 Task: Enable interaction limits for 6 months only for prior contributors.
Action: Mouse moved to (1387, 106)
Screenshot: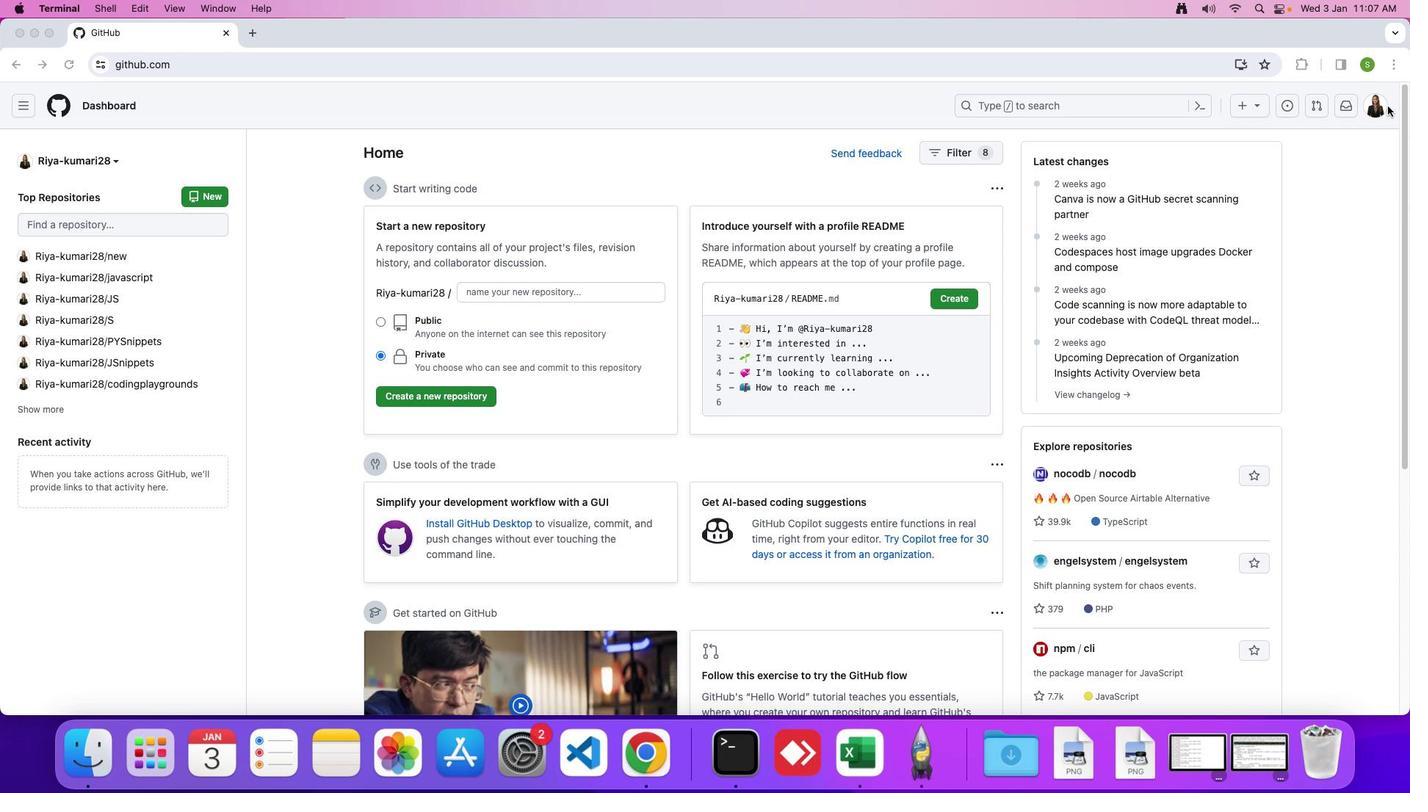 
Action: Mouse pressed left at (1387, 106)
Screenshot: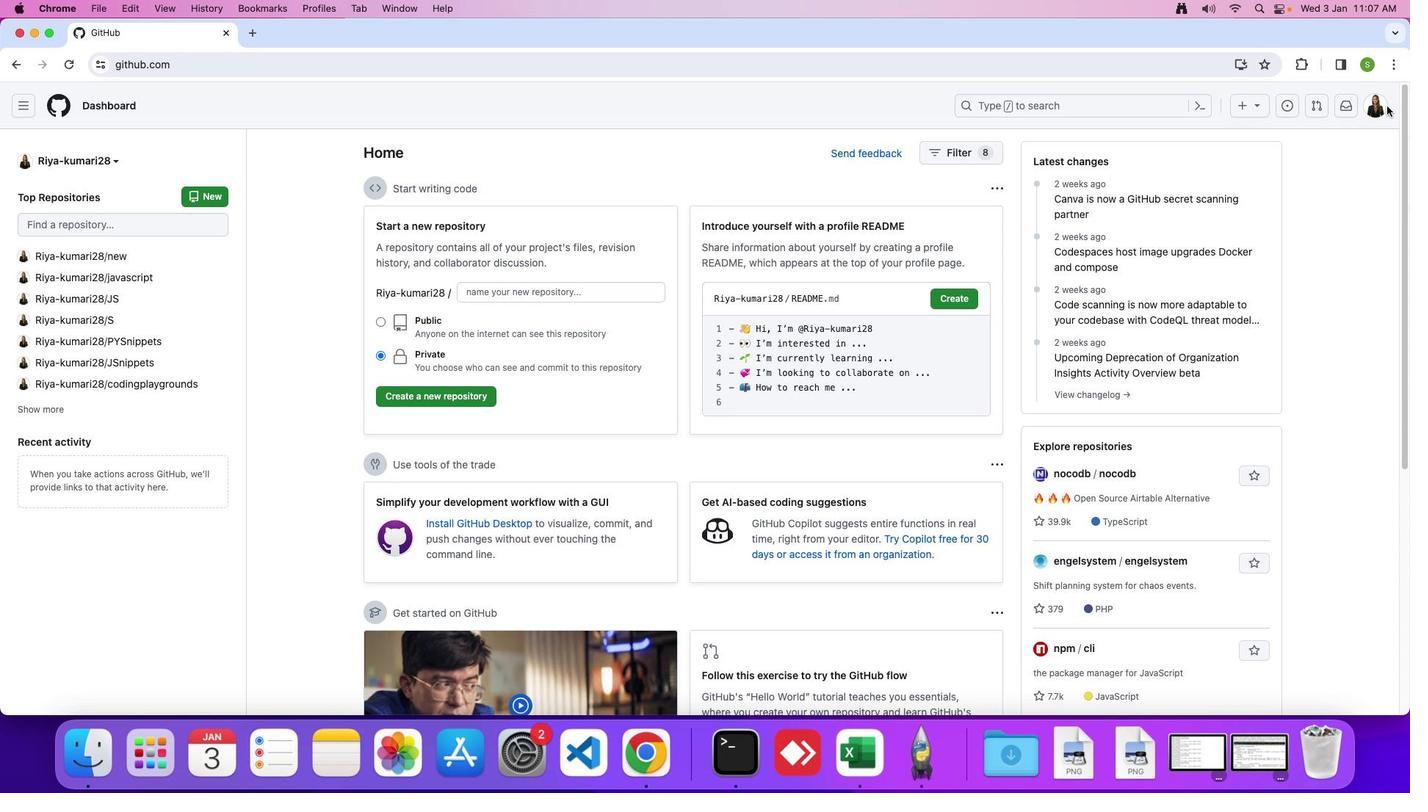 
Action: Mouse moved to (1374, 104)
Screenshot: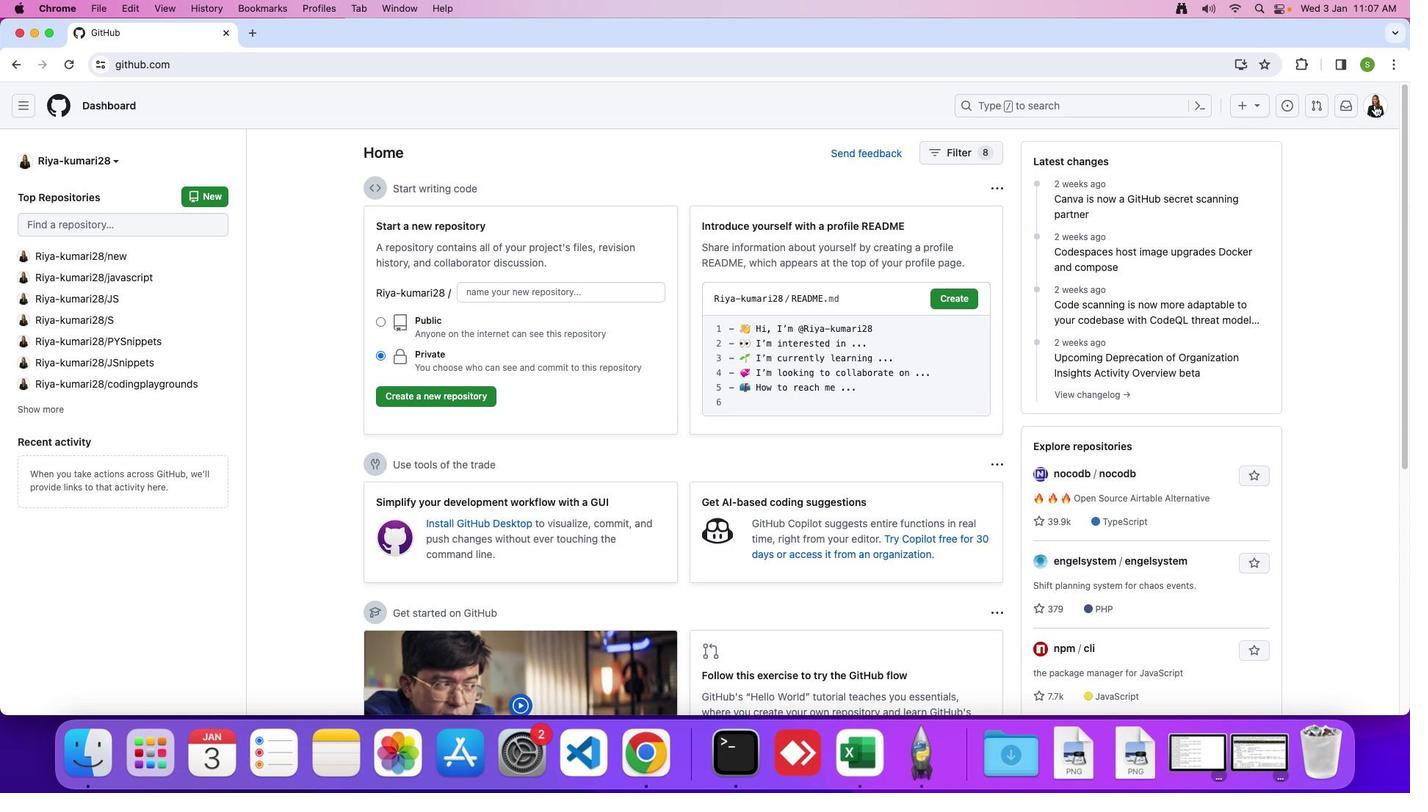 
Action: Mouse pressed left at (1374, 104)
Screenshot: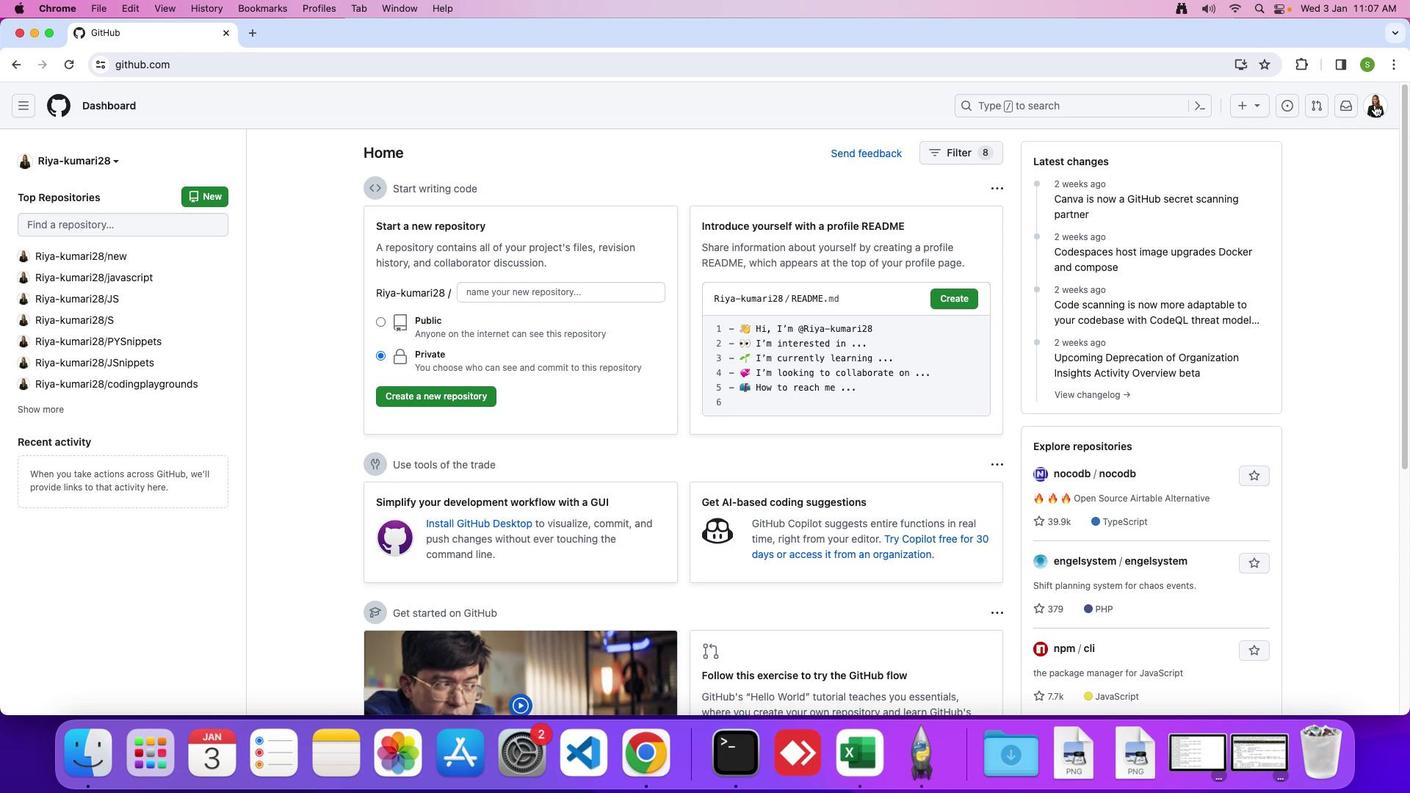 
Action: Mouse moved to (1261, 506)
Screenshot: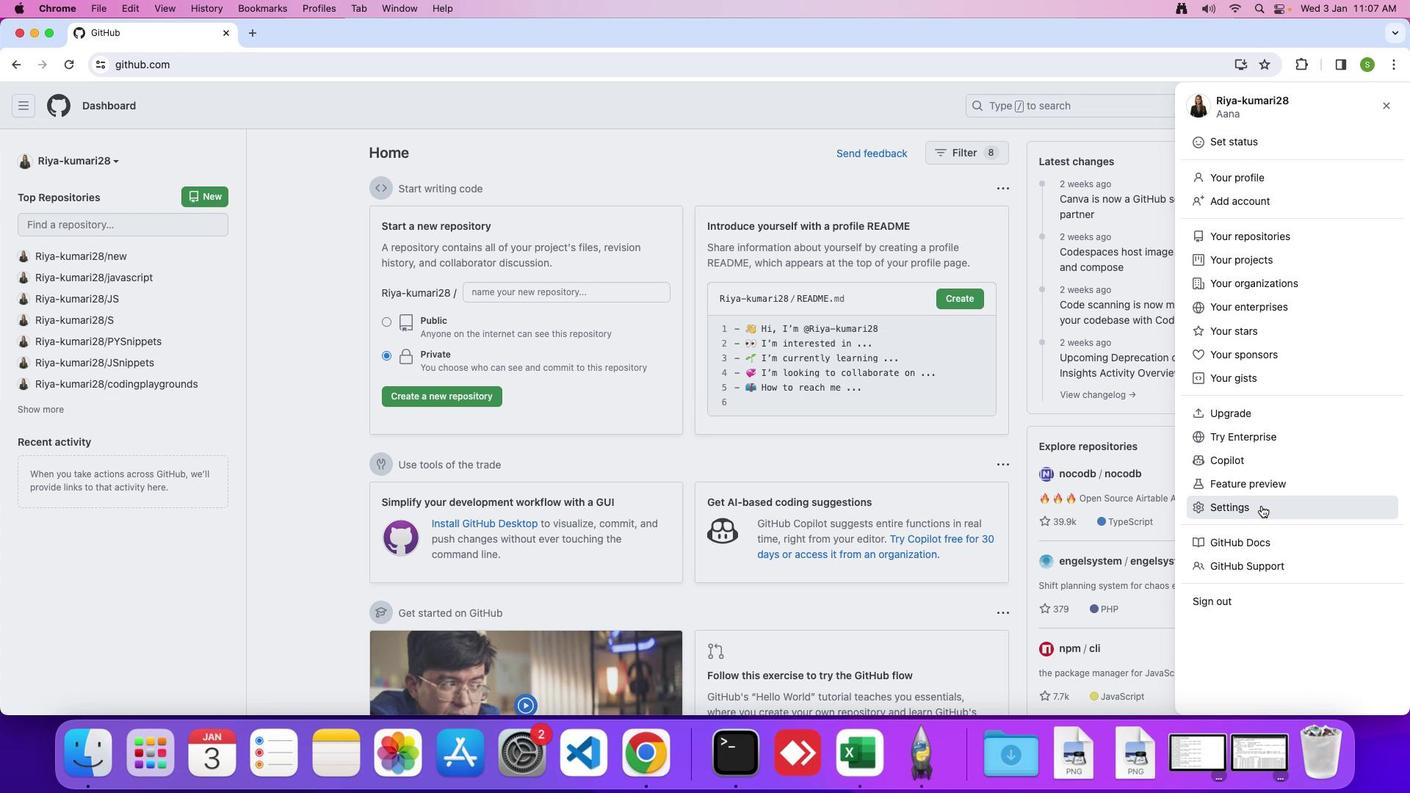 
Action: Mouse pressed left at (1261, 506)
Screenshot: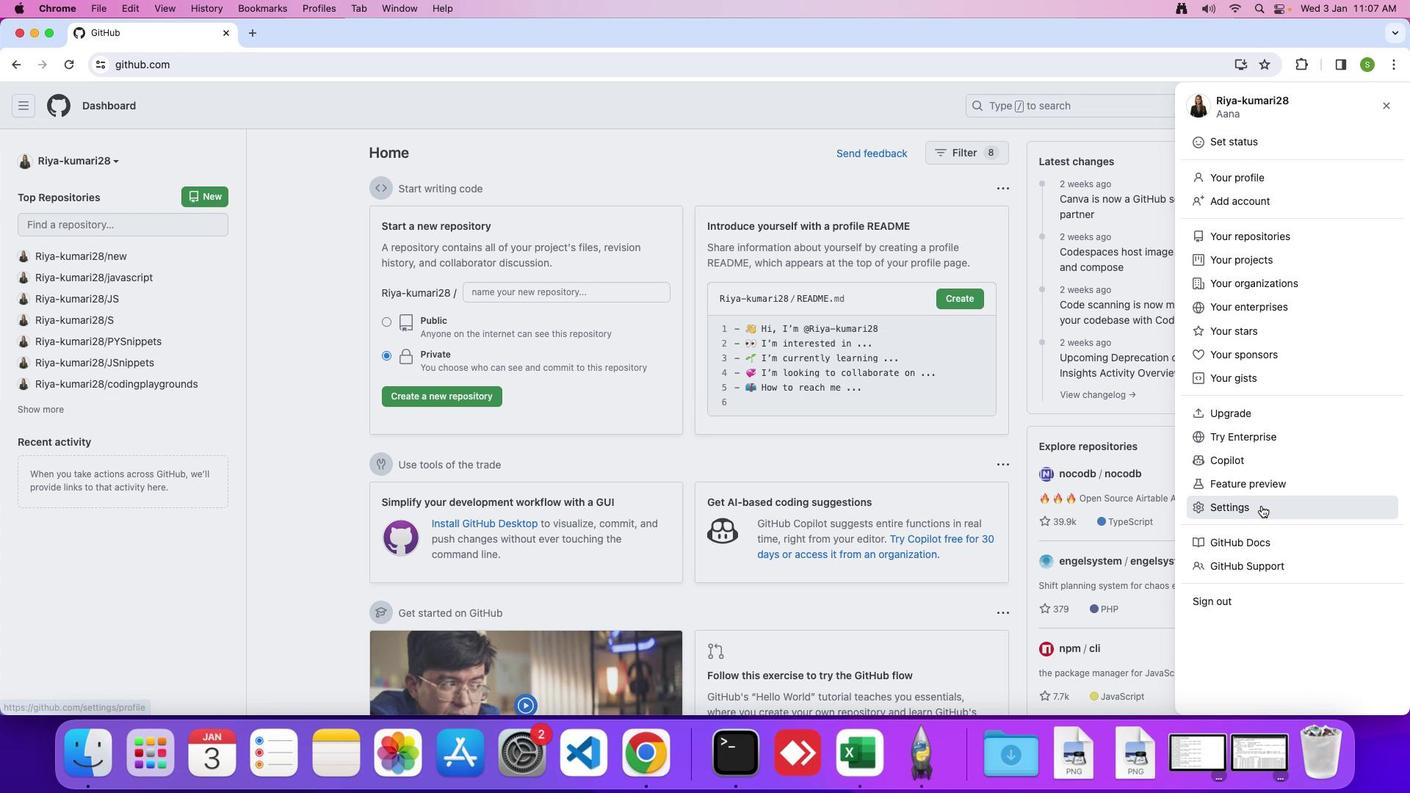 
Action: Mouse moved to (429, 539)
Screenshot: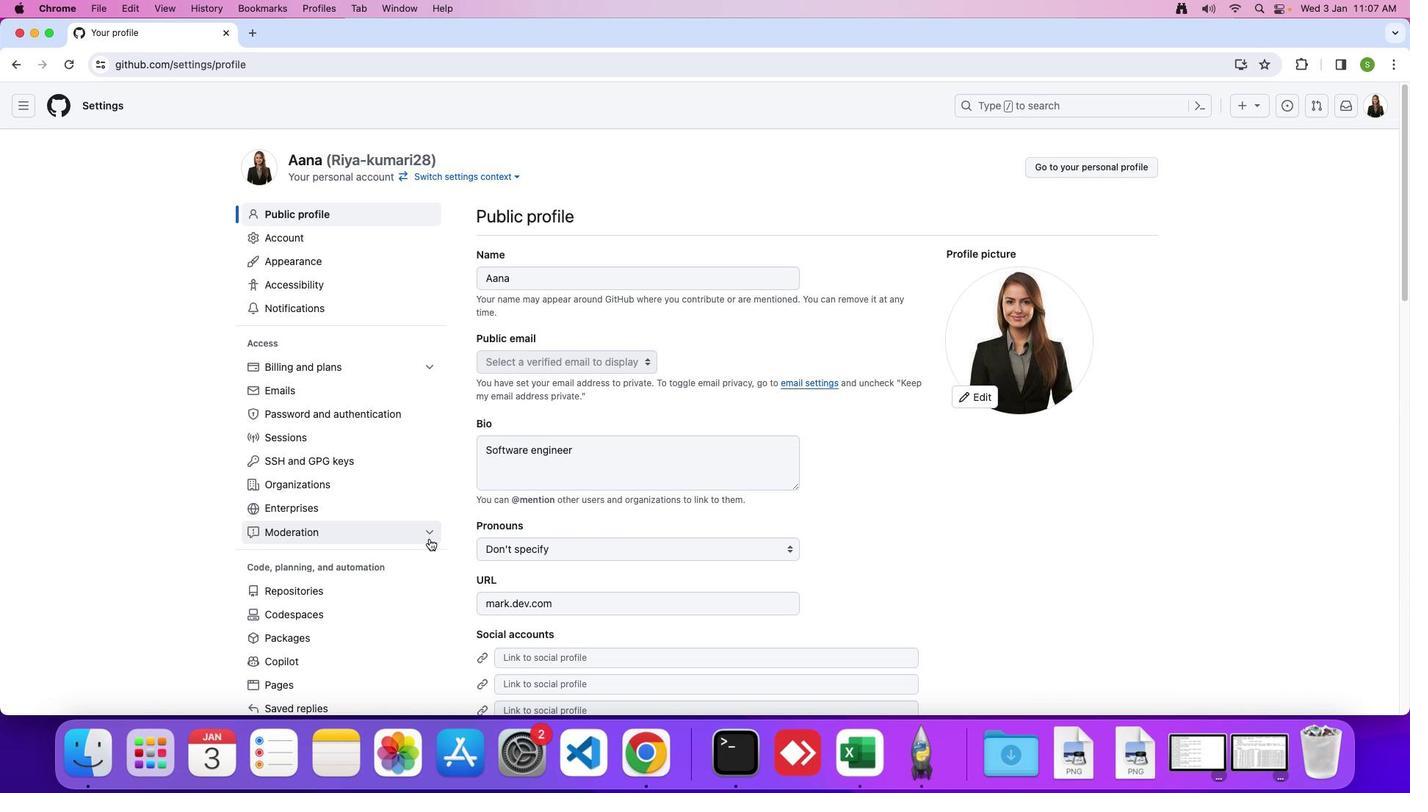 
Action: Mouse pressed left at (429, 539)
Screenshot: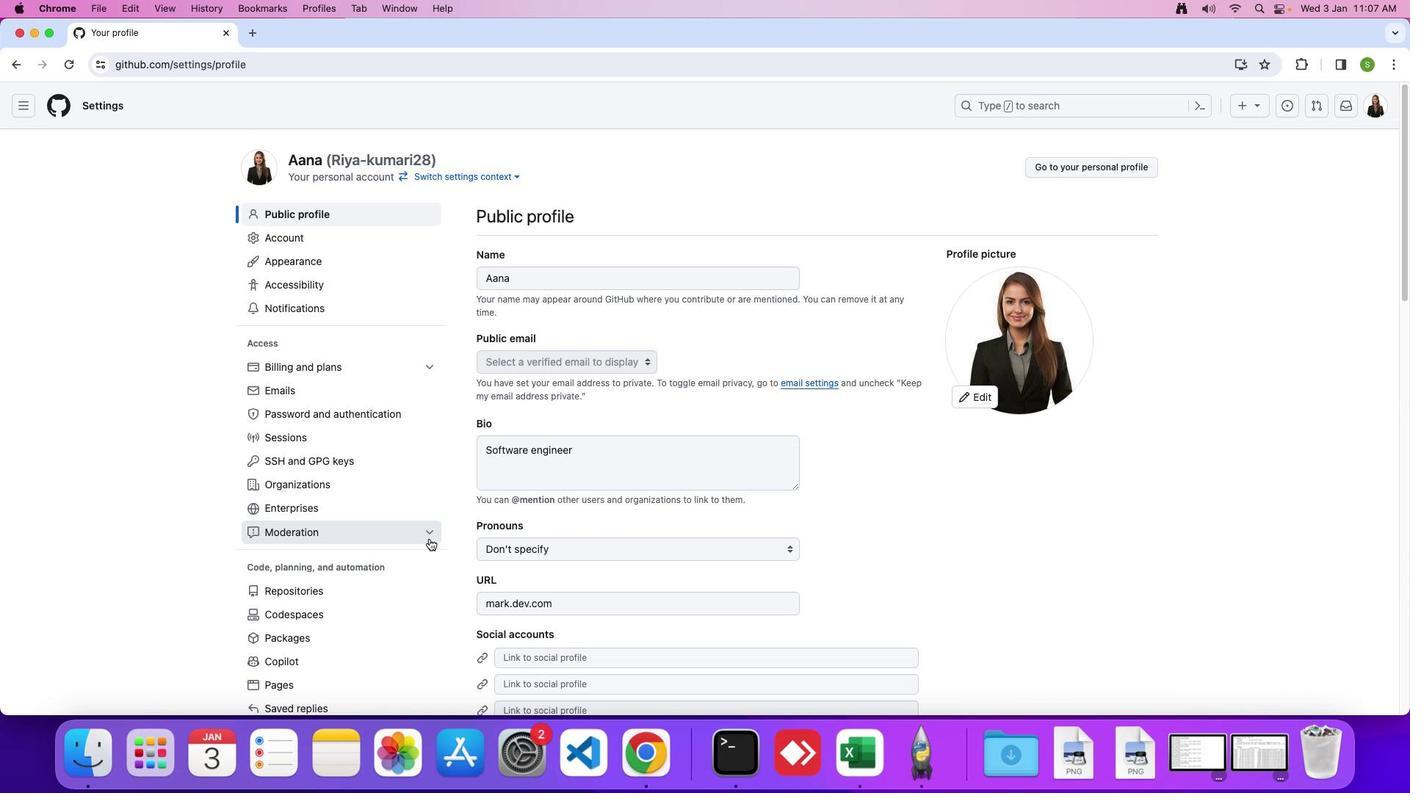 
Action: Mouse moved to (401, 575)
Screenshot: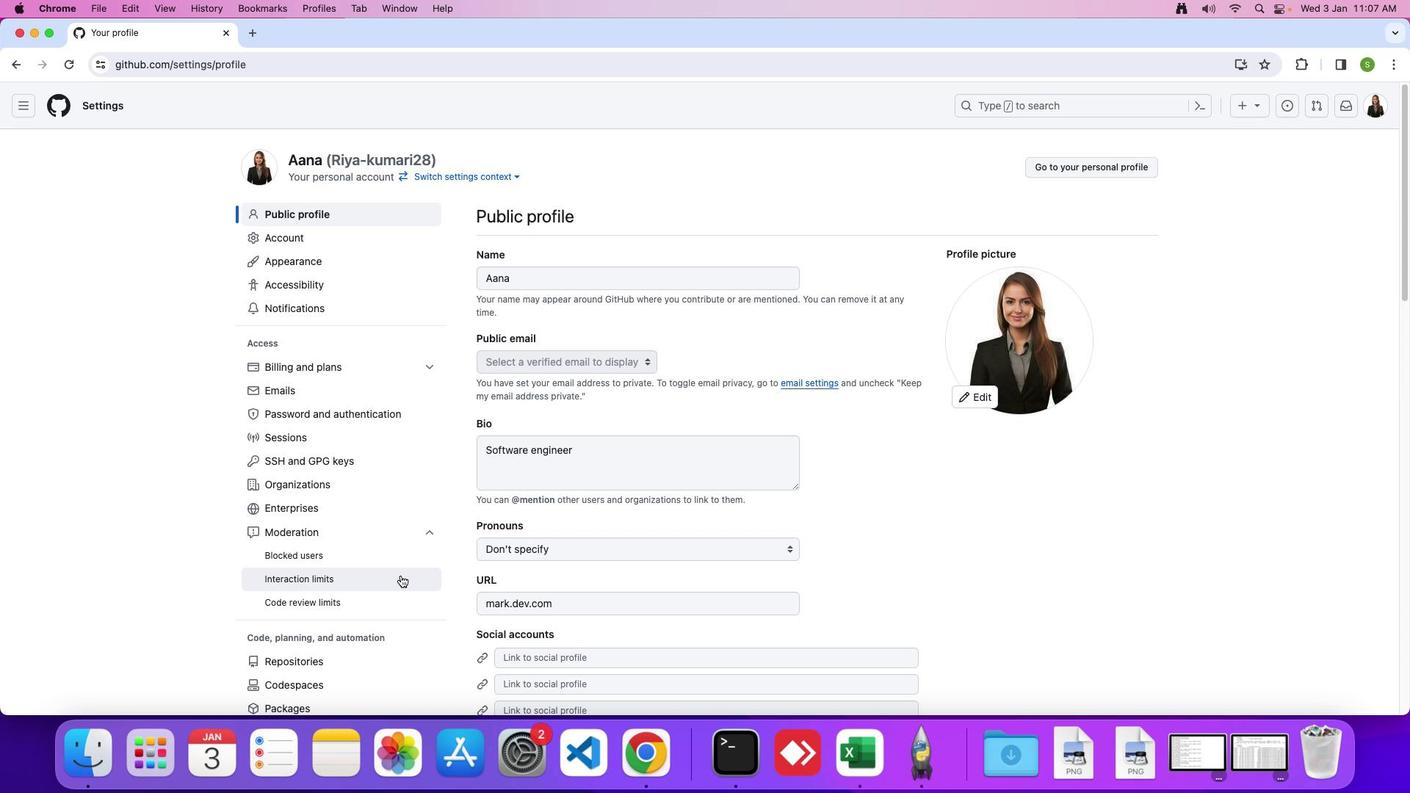 
Action: Mouse pressed left at (401, 575)
Screenshot: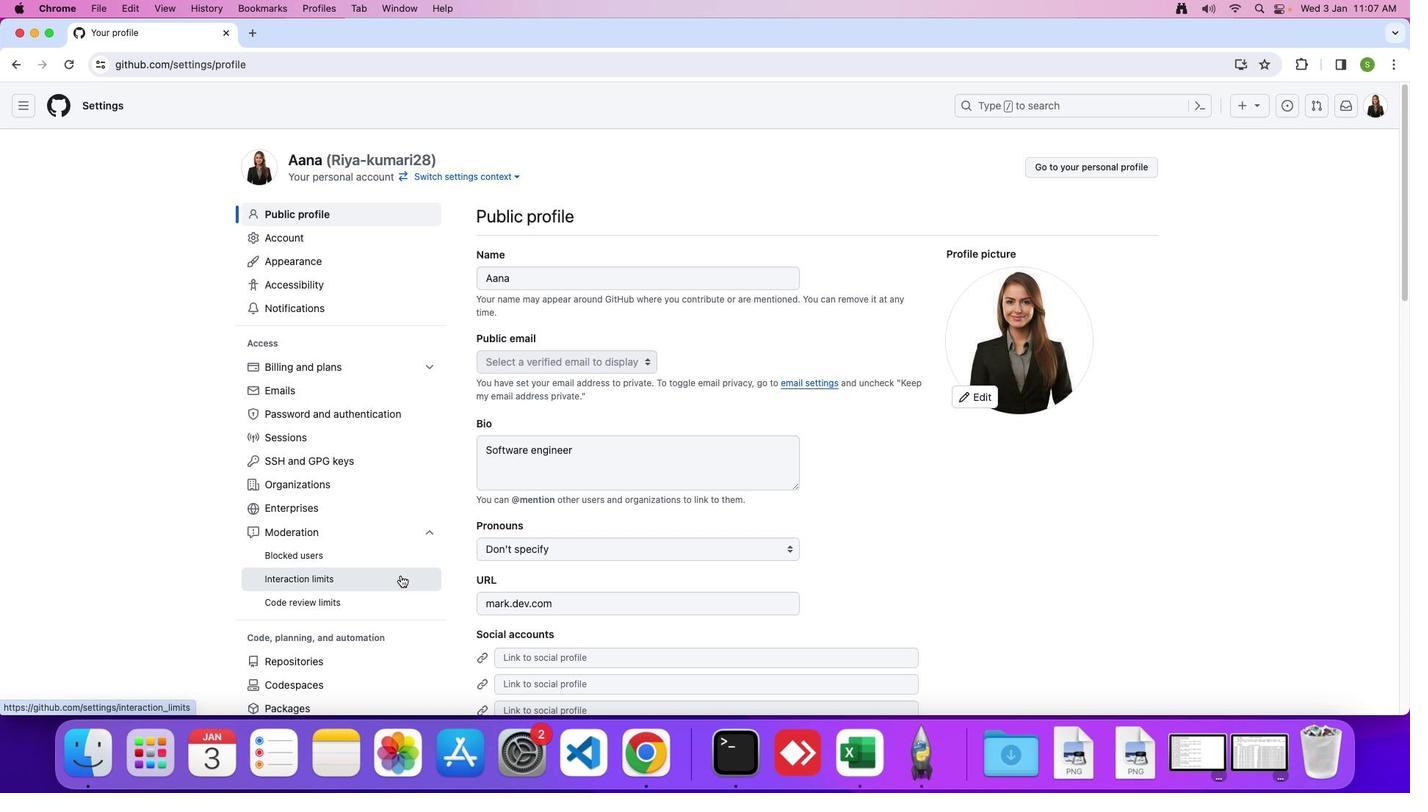 
Action: Mouse moved to (1122, 434)
Screenshot: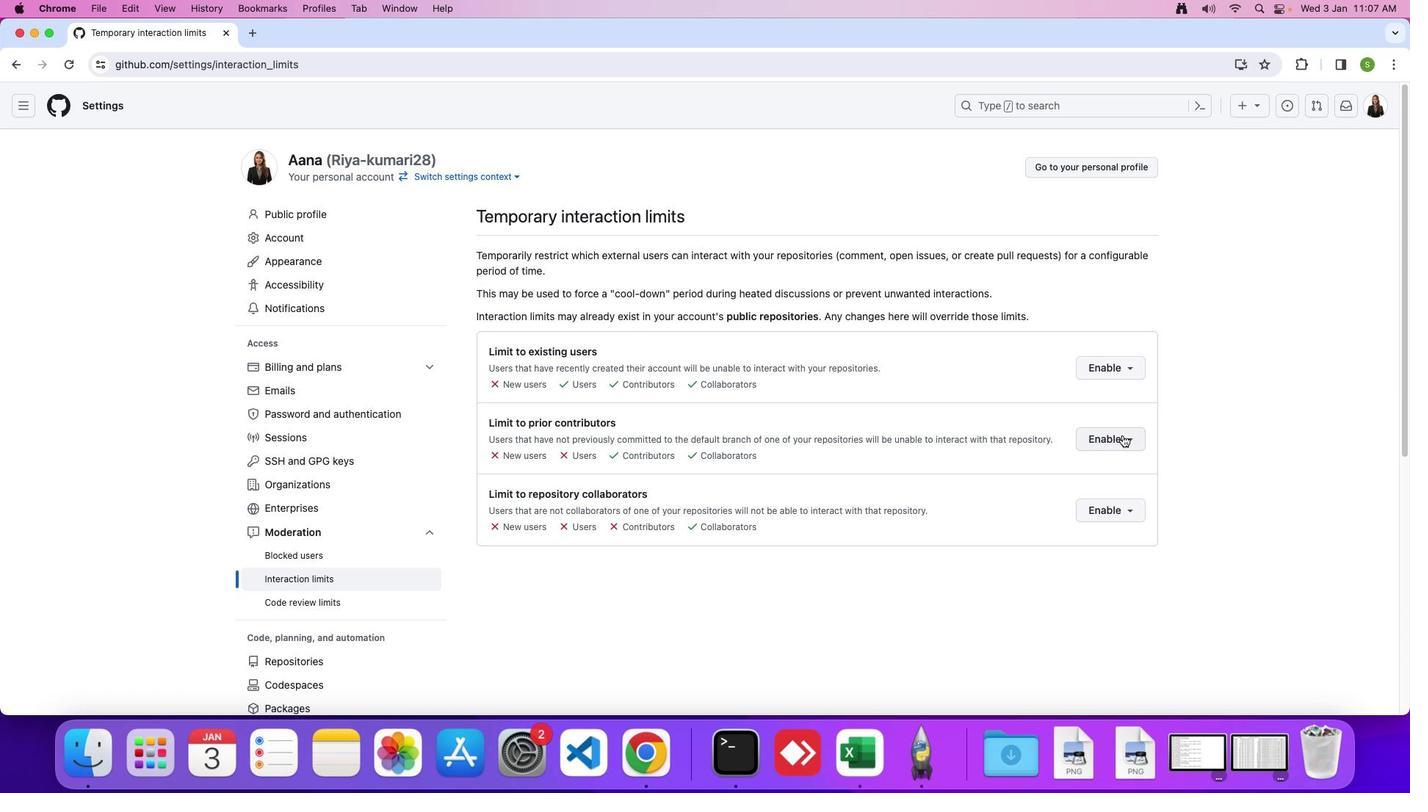 
Action: Mouse pressed left at (1122, 434)
Screenshot: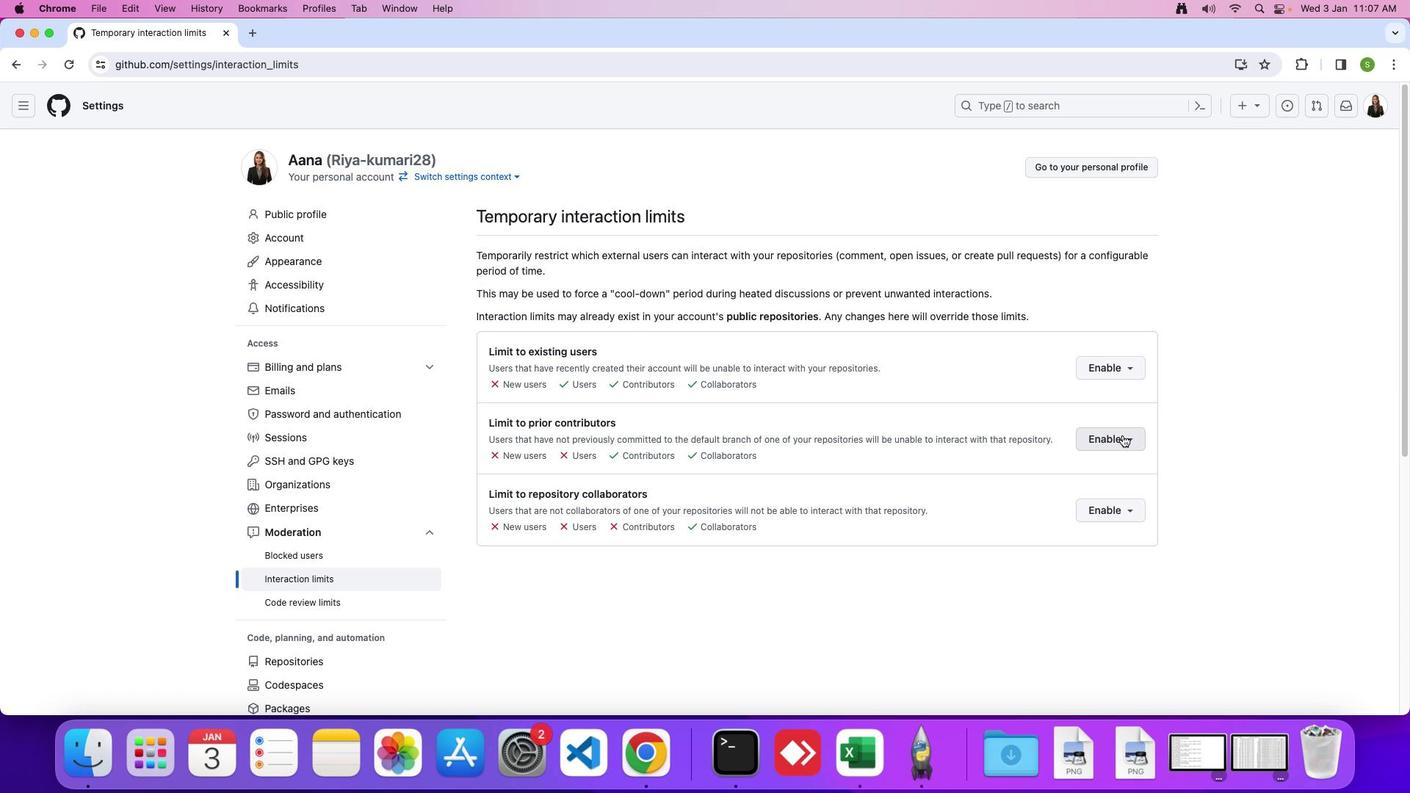 
Action: Mouse moved to (993, 592)
Screenshot: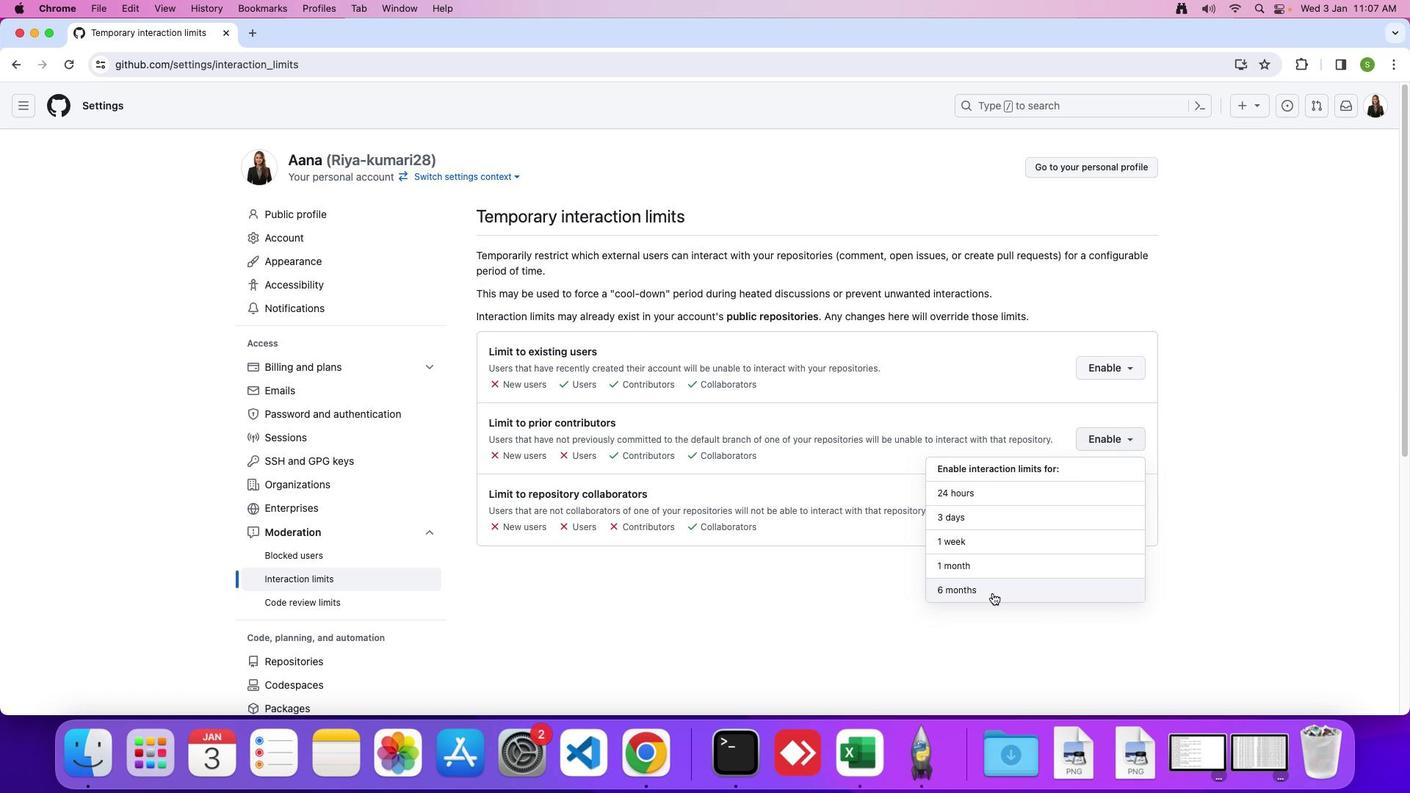 
Action: Mouse pressed left at (993, 592)
Screenshot: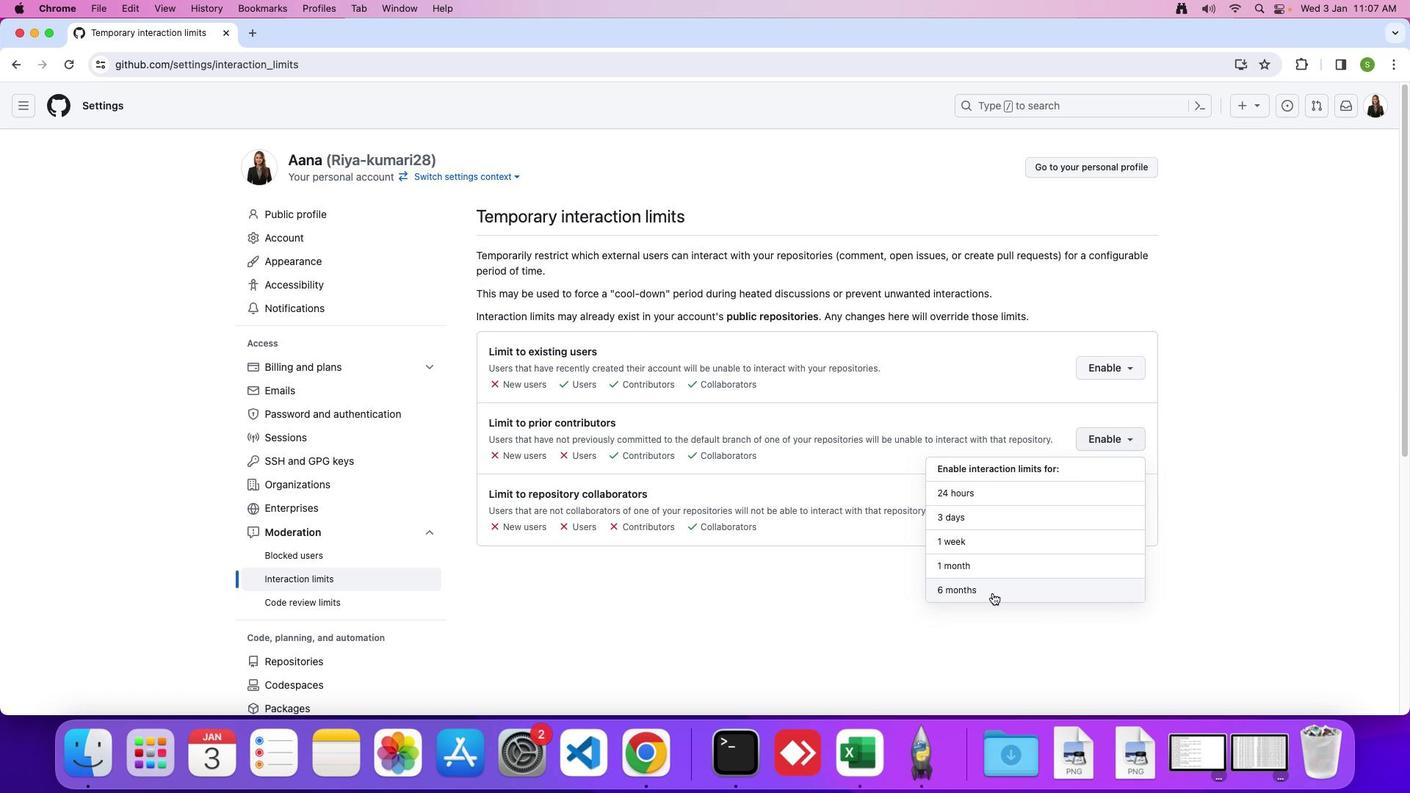 
